 Task: Reply to email with the signature Gabriel Evans with the subject 'Request for a video' from softage.1@softage.net with the message 'Could you please provide a summary of the customer feedback received?' with CC to softage.10@softage.net with an attached document Branding_strategy.docx
Action: Mouse moved to (1009, 233)
Screenshot: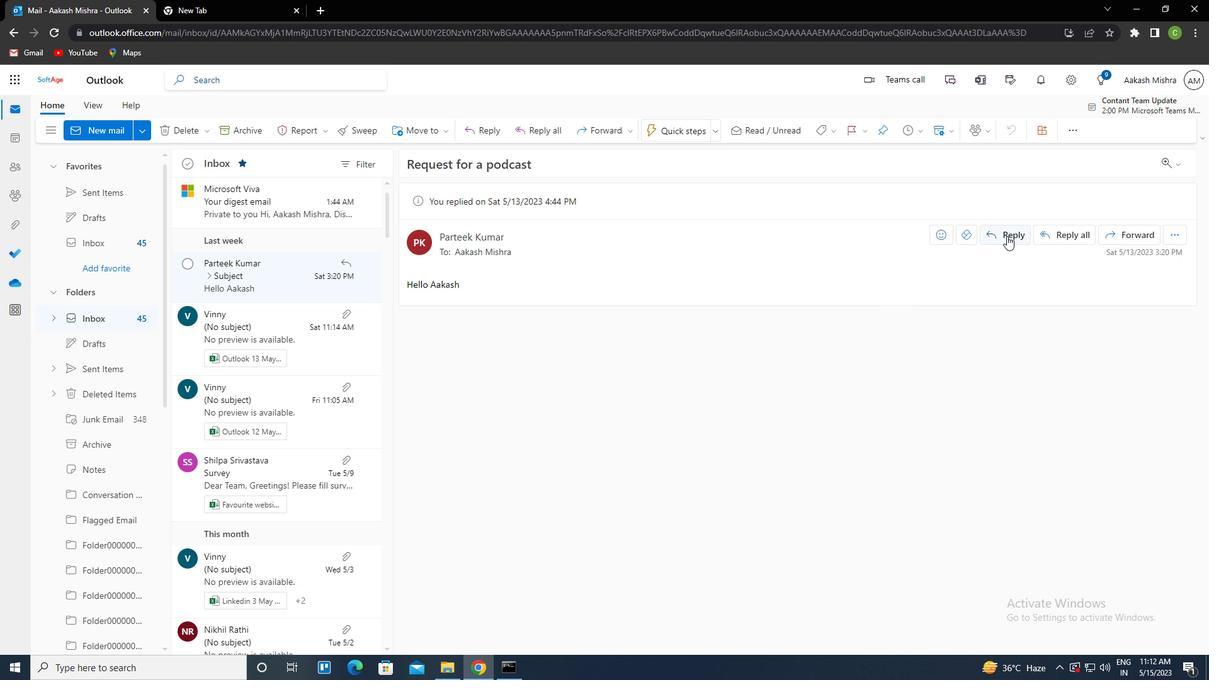 
Action: Mouse pressed left at (1009, 233)
Screenshot: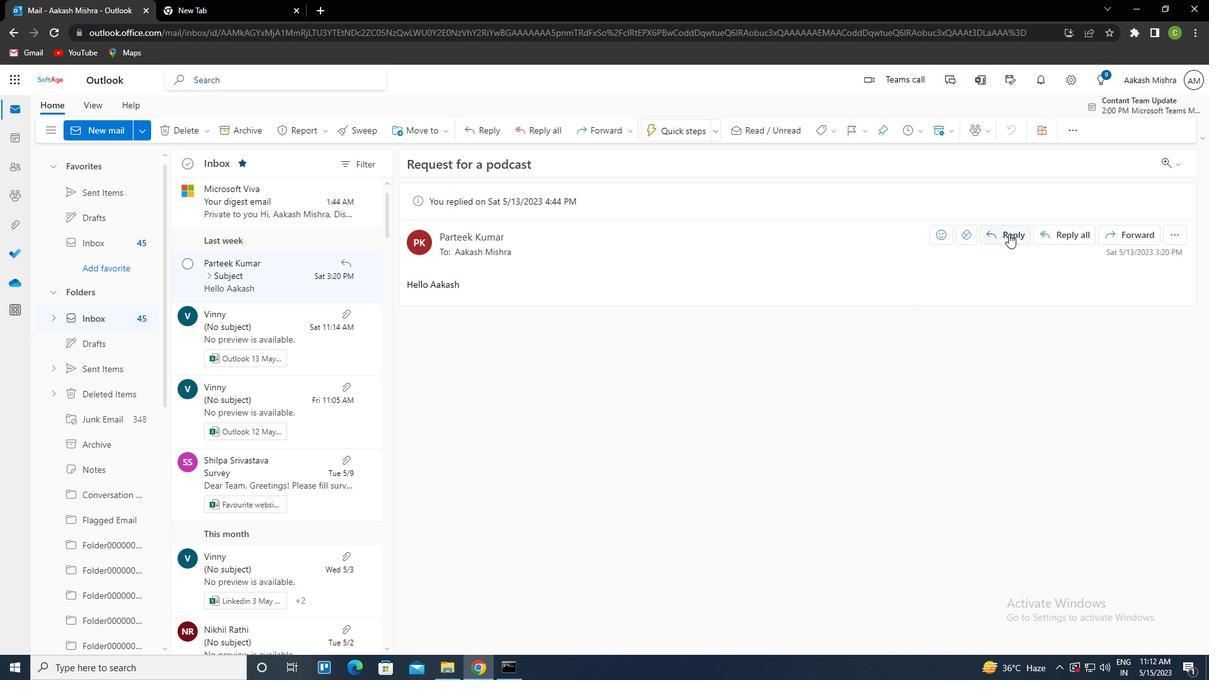 
Action: Mouse moved to (800, 129)
Screenshot: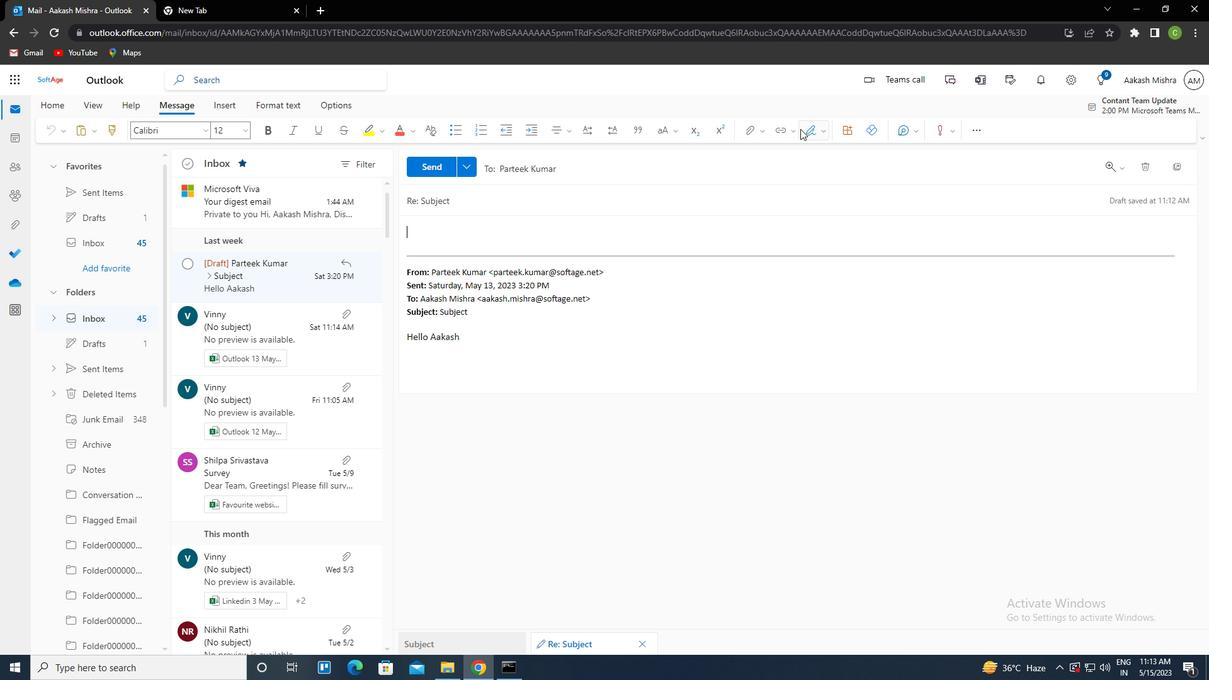 
Action: Mouse pressed left at (800, 129)
Screenshot: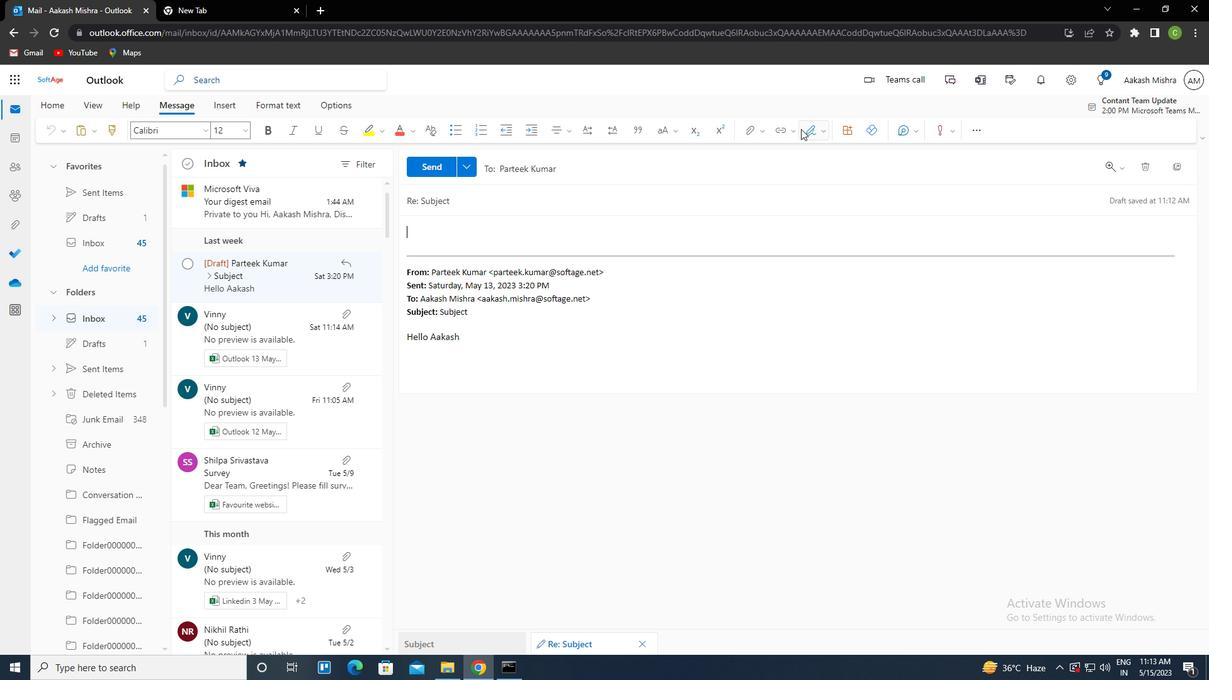
Action: Mouse moved to (778, 184)
Screenshot: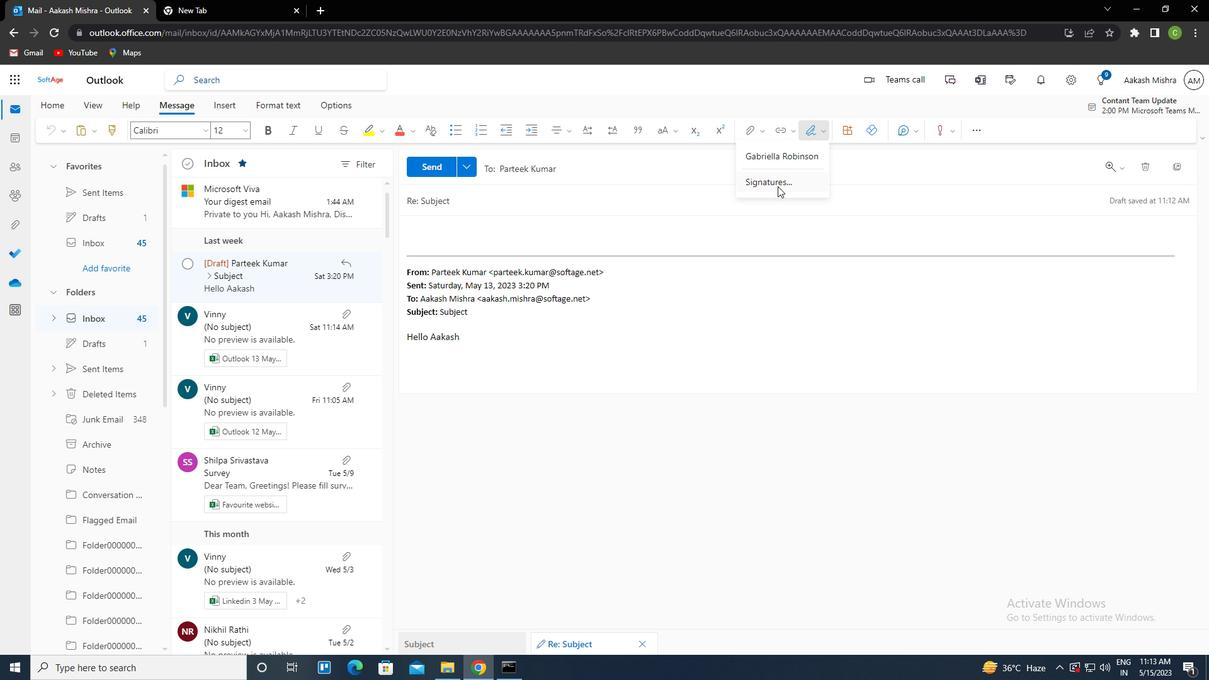 
Action: Mouse pressed left at (778, 184)
Screenshot: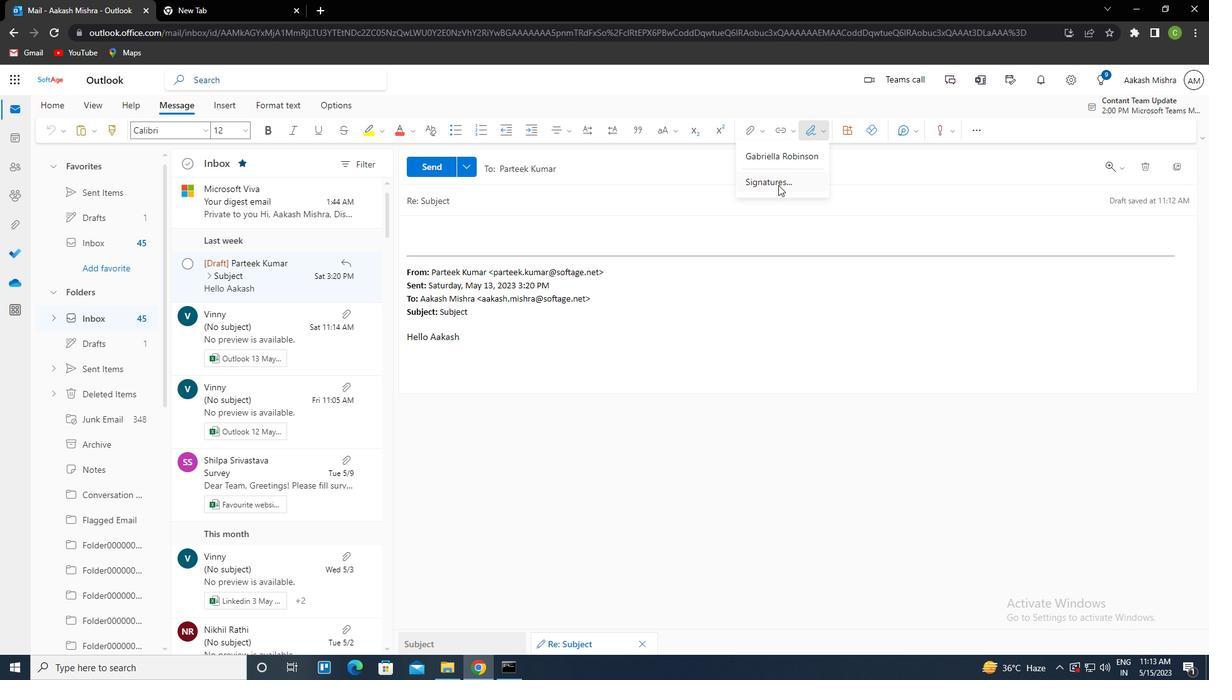 
Action: Mouse moved to (848, 232)
Screenshot: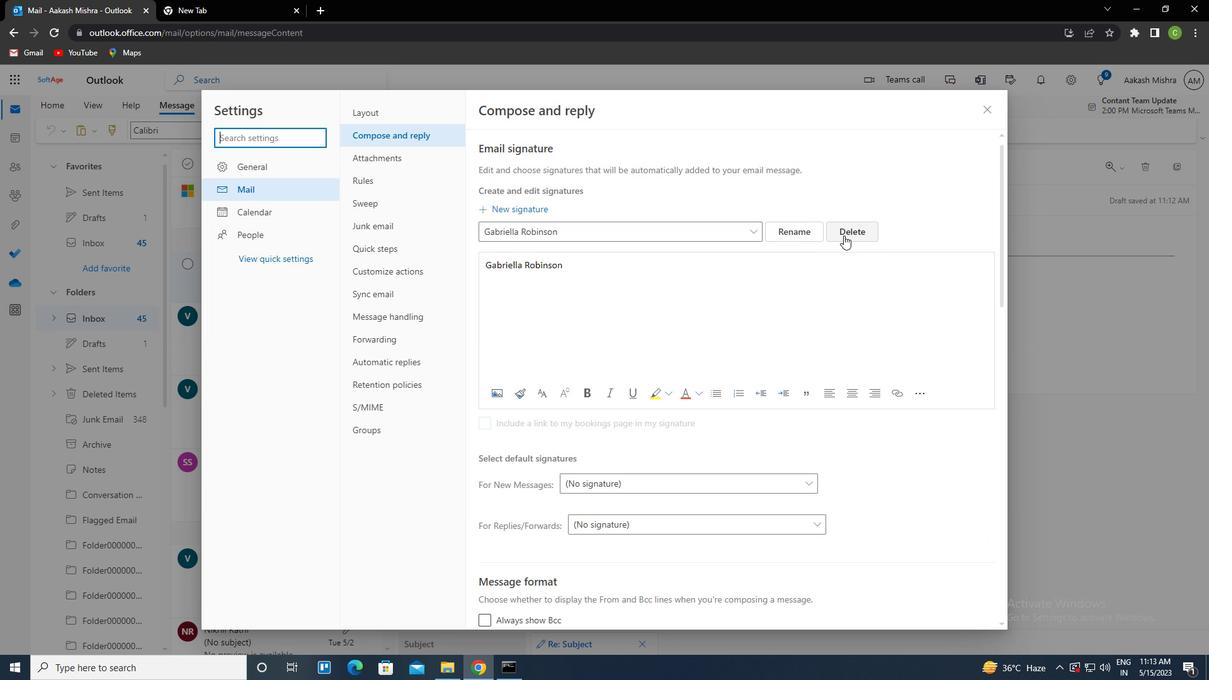
Action: Mouse pressed left at (848, 232)
Screenshot: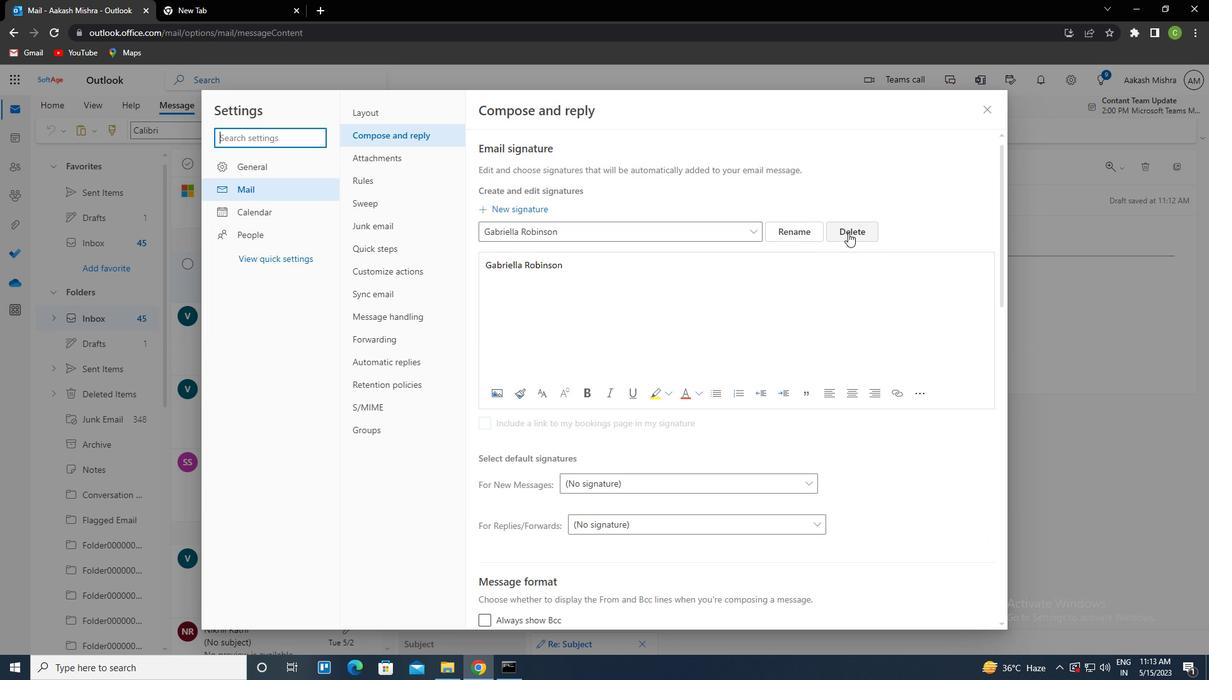 
Action: Mouse moved to (546, 236)
Screenshot: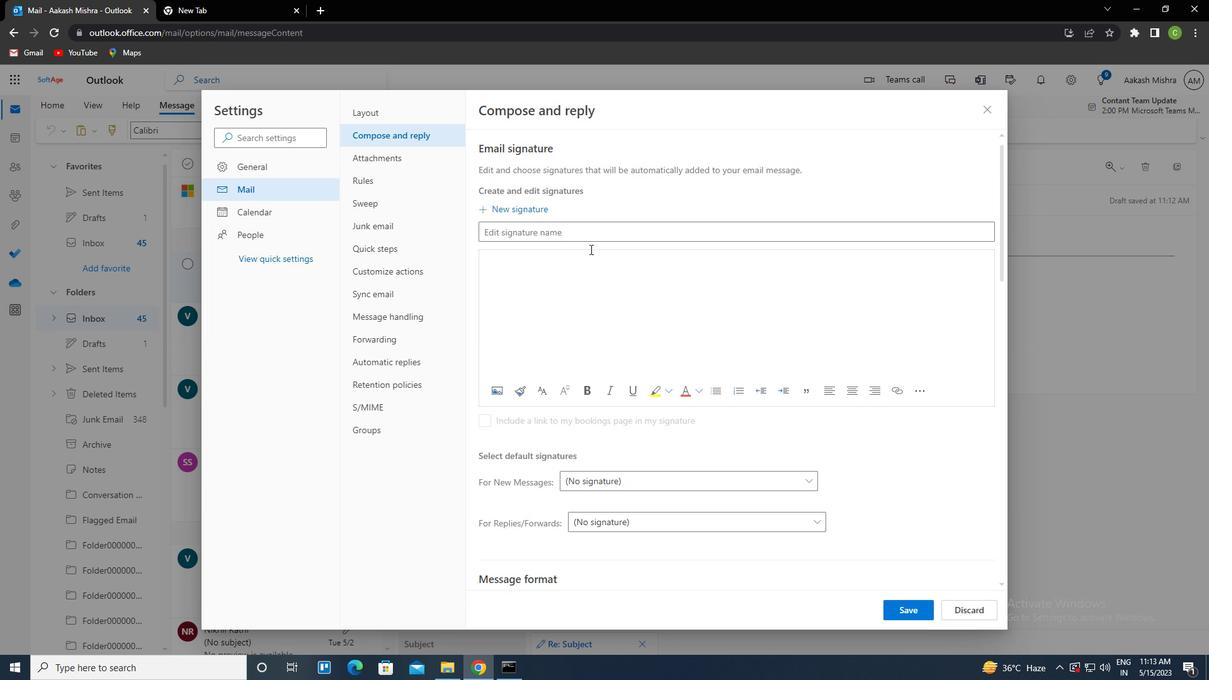 
Action: Mouse pressed left at (546, 236)
Screenshot: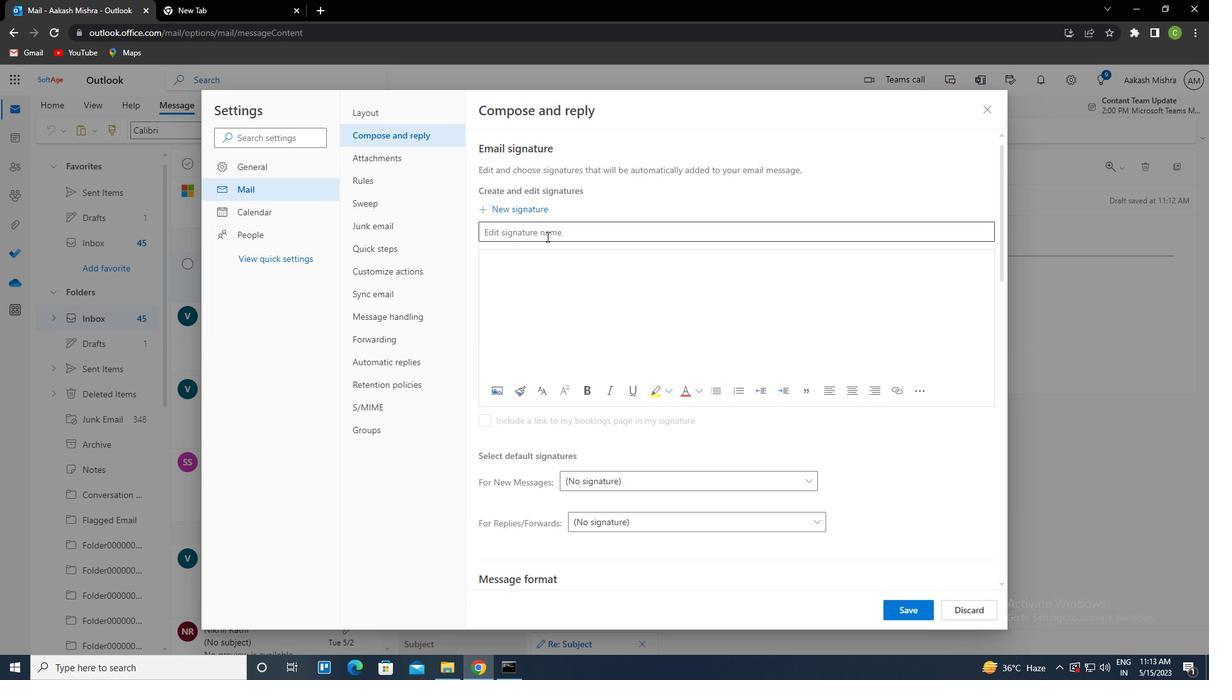 
Action: Key pressed <Key.caps_lock>g<Key.caps_lock>abriel<Key.space><Key.caps_lock>e<Key.caps_lock>vans<Key.tab><Key.caps_lock>g<Key.caps_lock>abriel<Key.space><Key.caps_lock>e<Key.caps_lock>vans
Screenshot: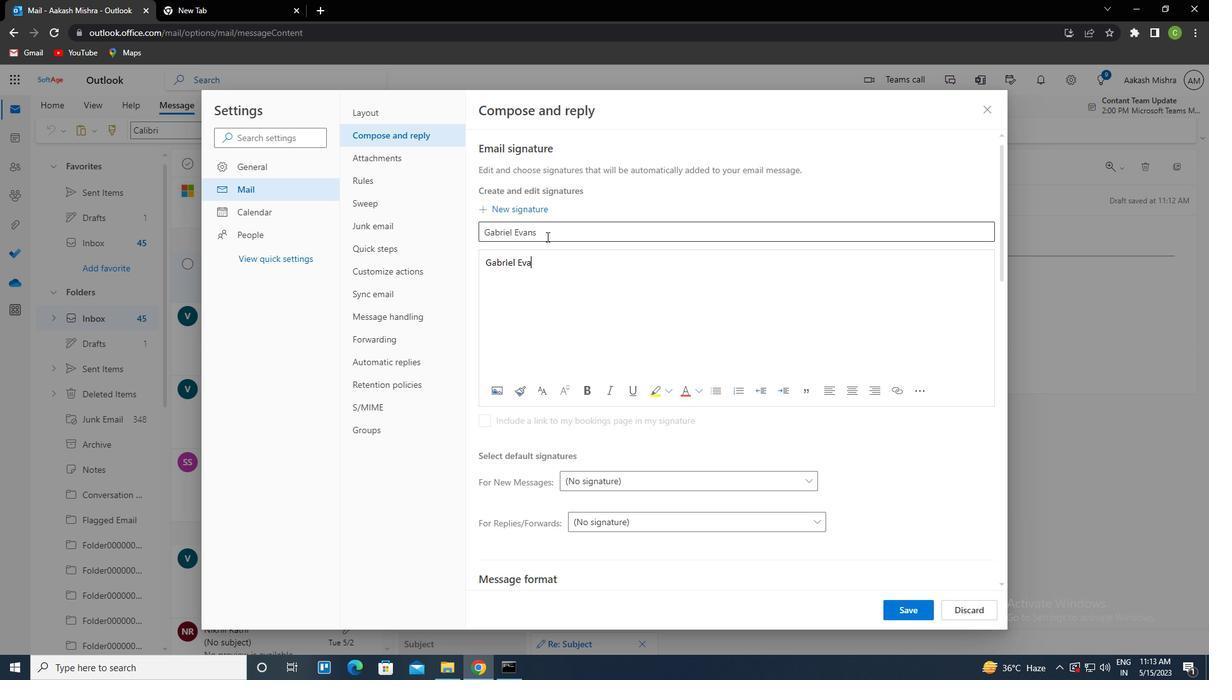
Action: Mouse moved to (899, 615)
Screenshot: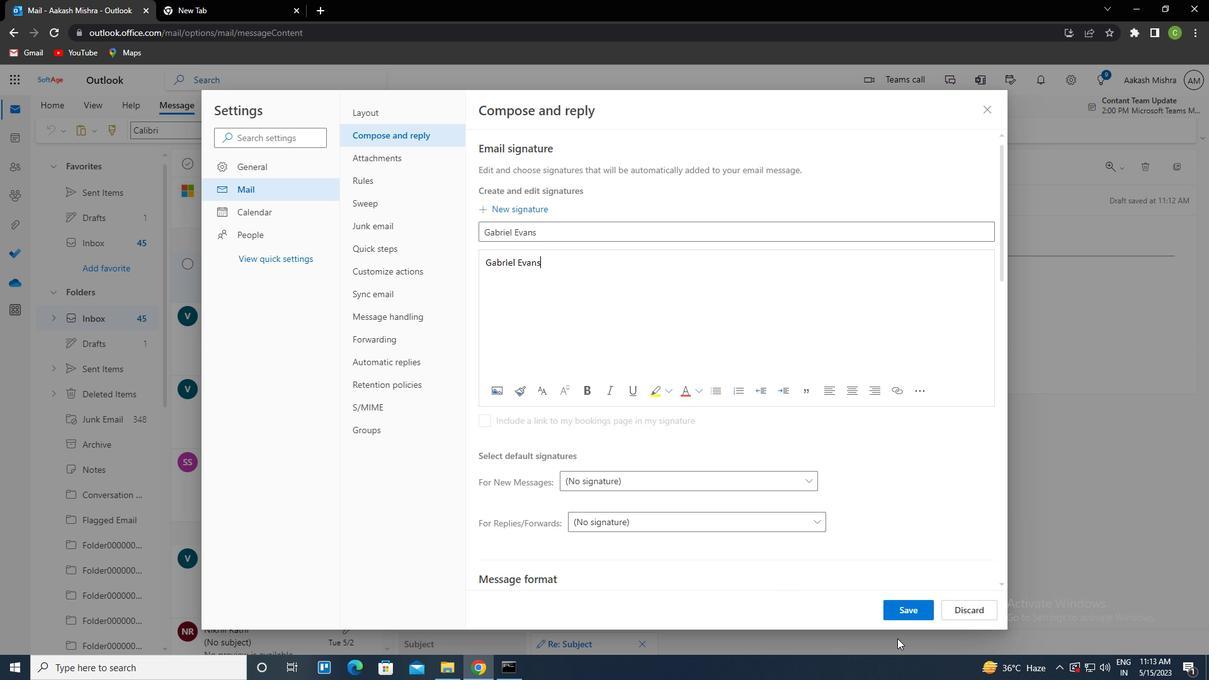 
Action: Mouse pressed left at (899, 615)
Screenshot: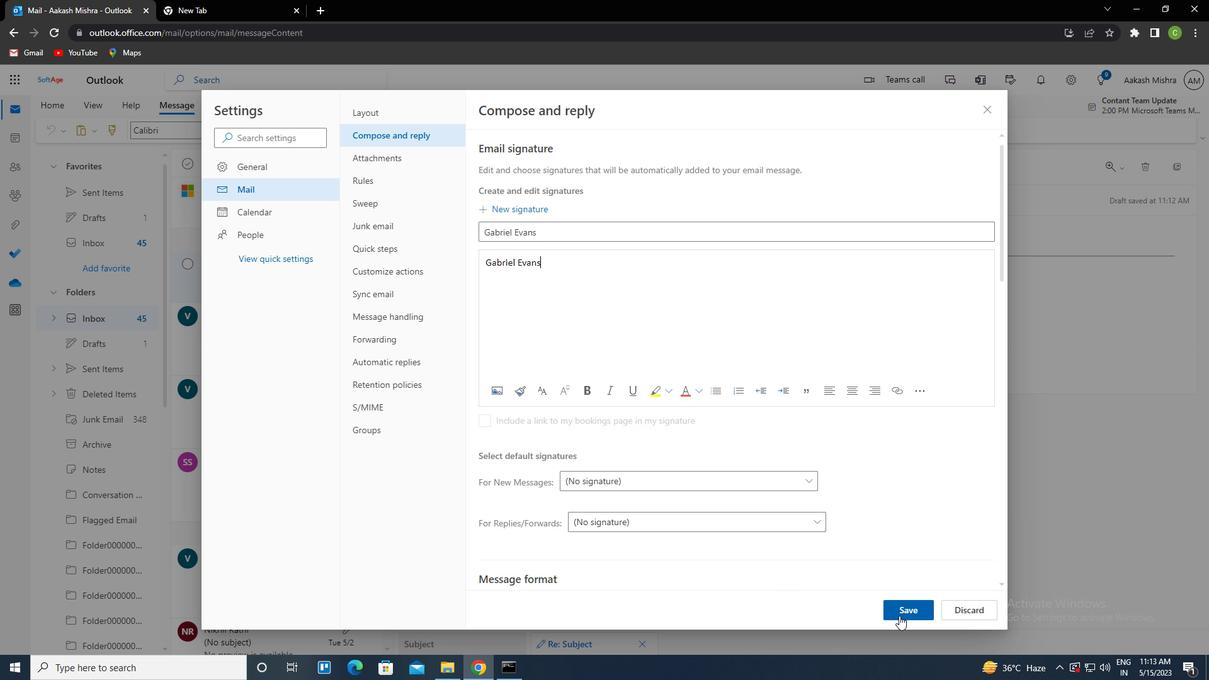 
Action: Mouse moved to (989, 107)
Screenshot: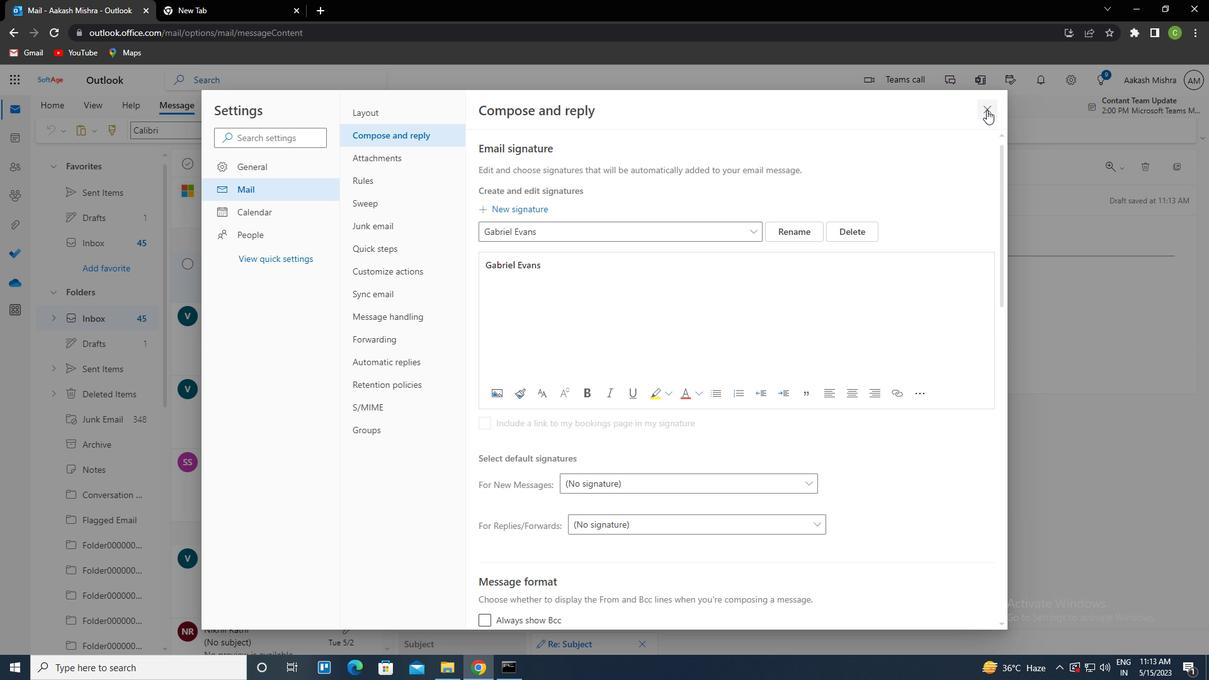 
Action: Mouse pressed left at (989, 107)
Screenshot: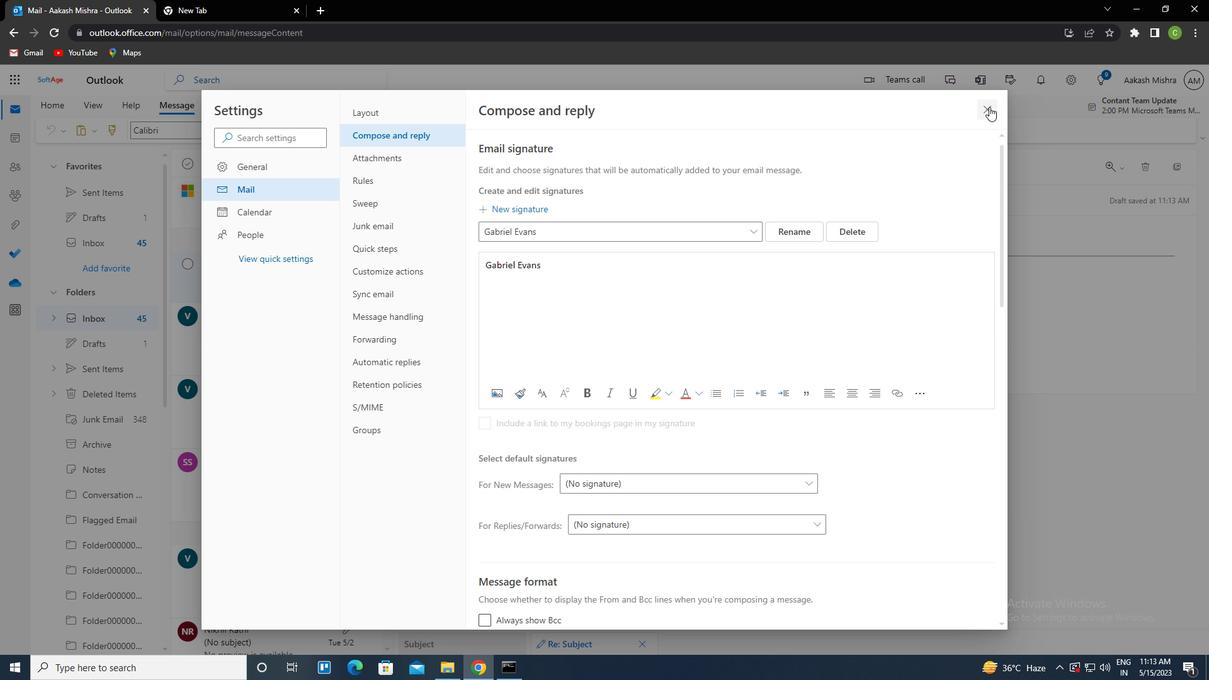 
Action: Mouse moved to (807, 129)
Screenshot: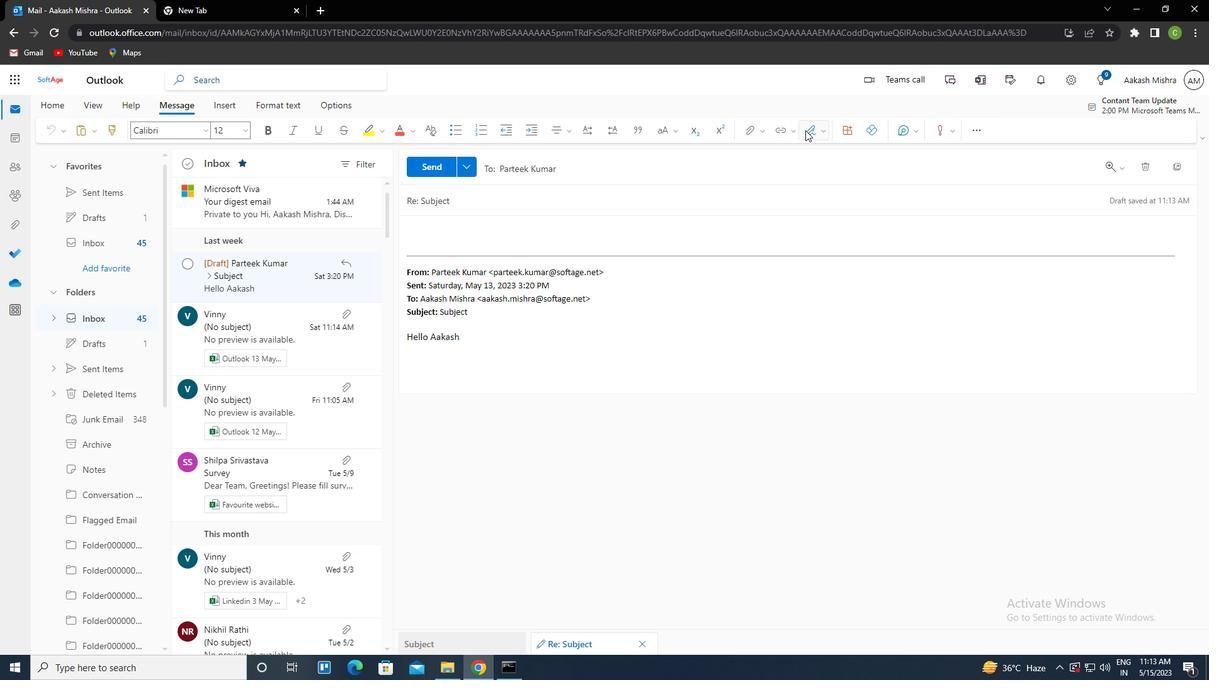 
Action: Mouse pressed left at (807, 129)
Screenshot: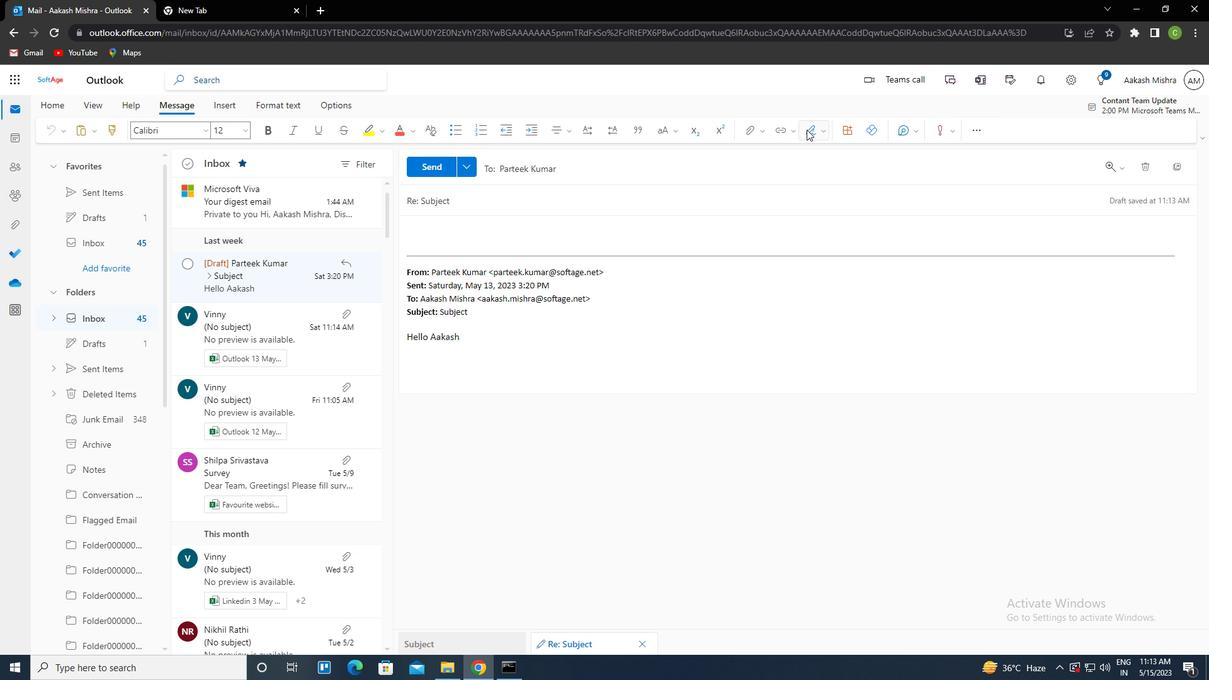 
Action: Mouse moved to (802, 149)
Screenshot: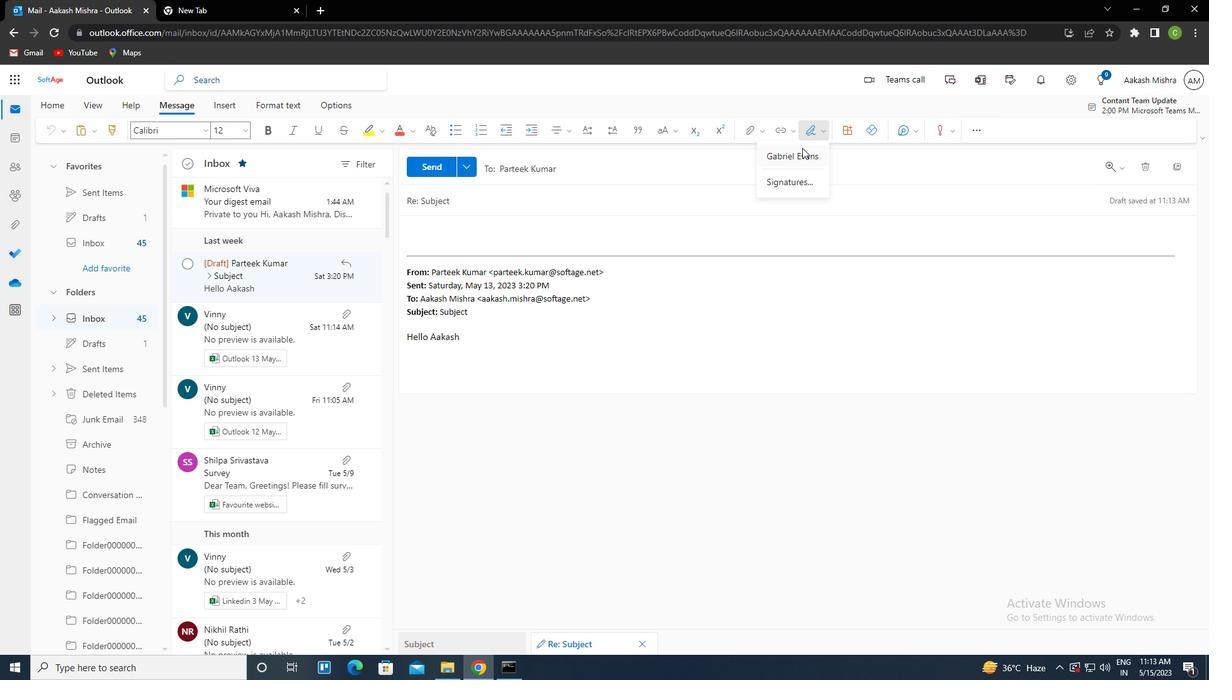
Action: Mouse pressed left at (802, 149)
Screenshot: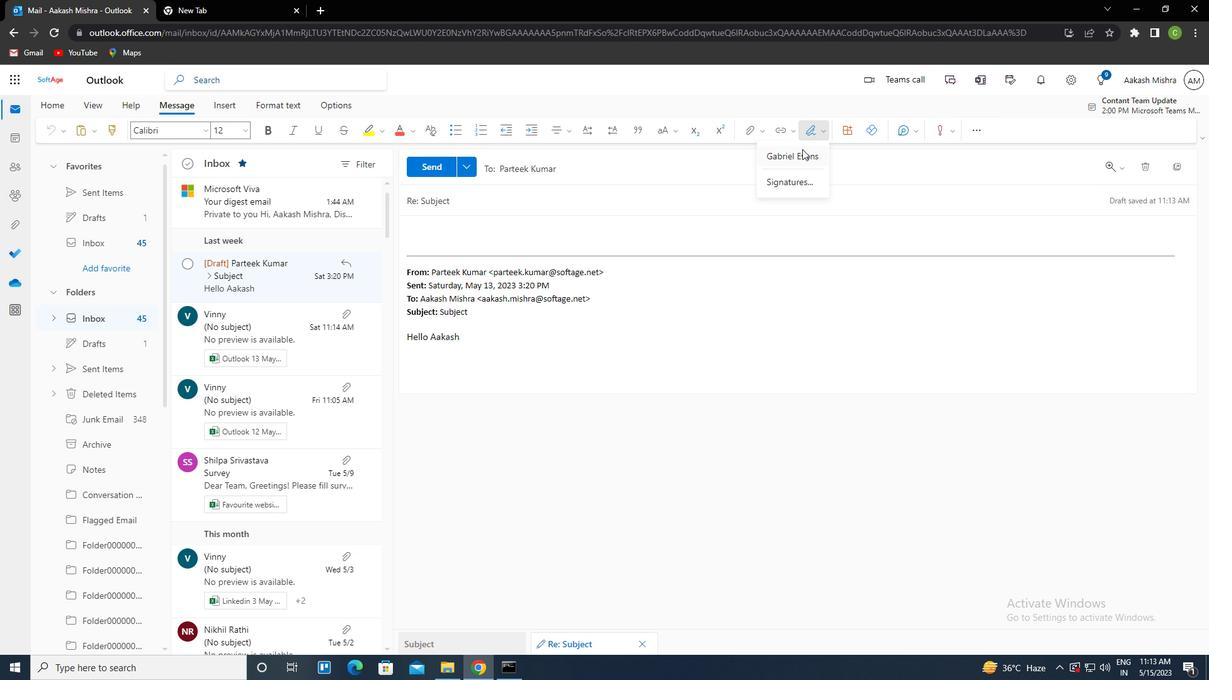
Action: Mouse moved to (504, 204)
Screenshot: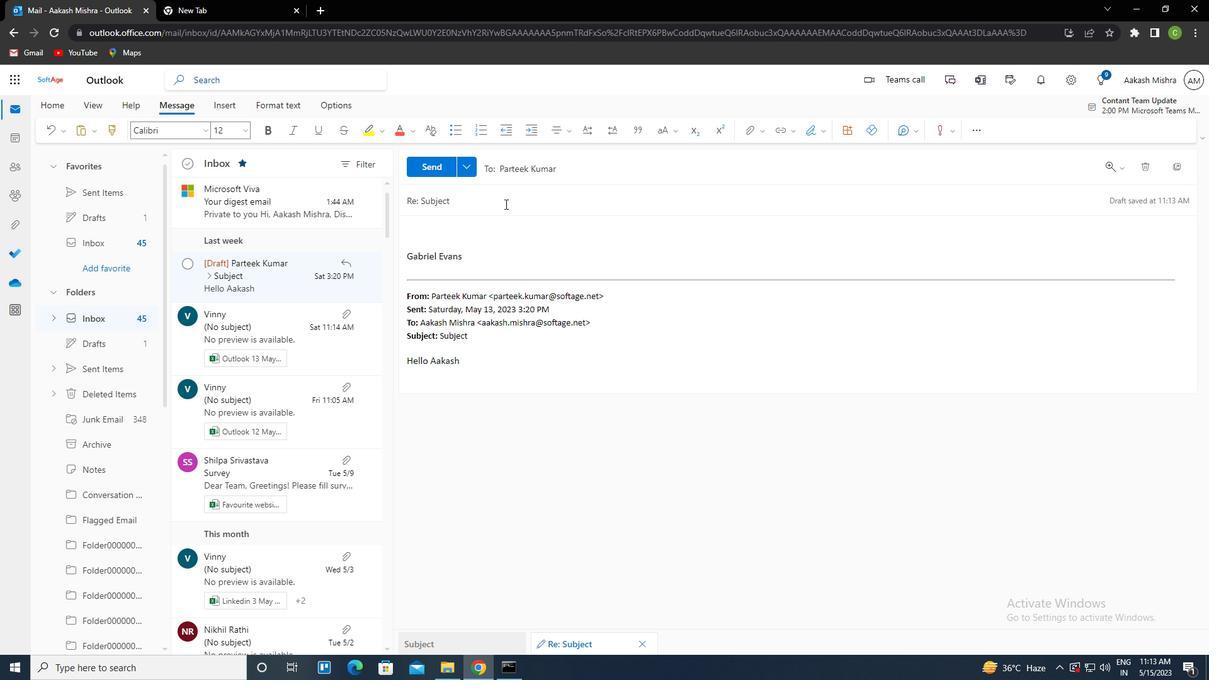 
Action: Mouse pressed left at (504, 204)
Screenshot: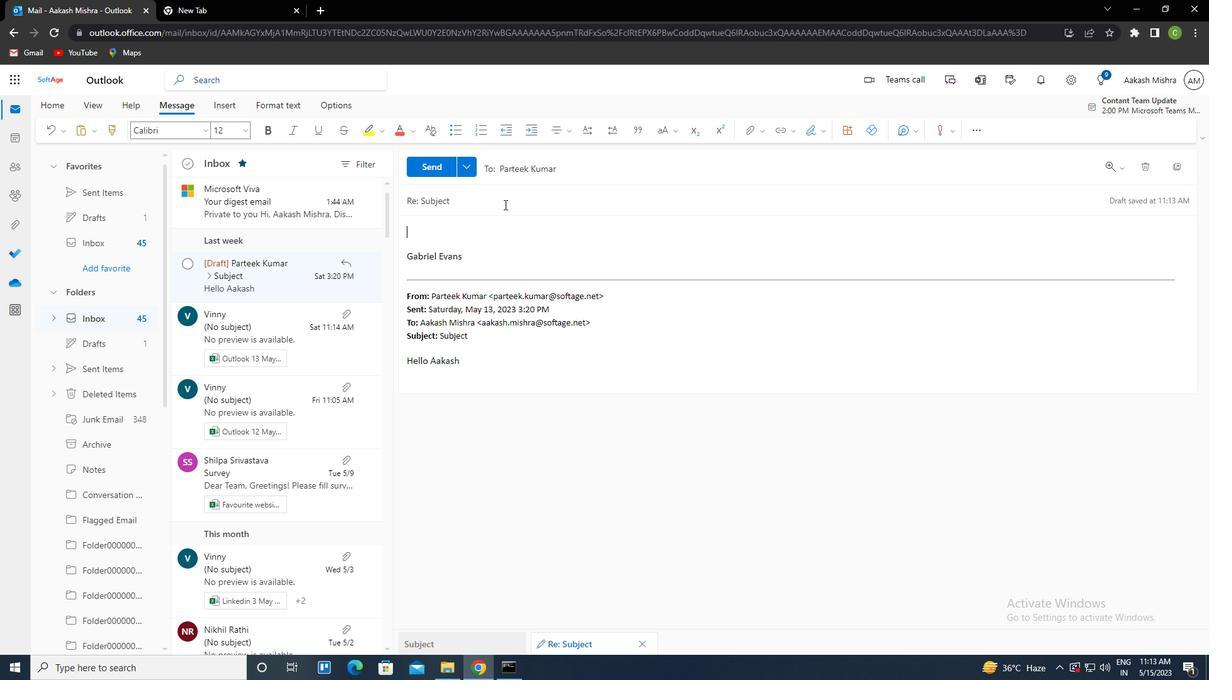 
Action: Key pressed <Key.shift><Key.left><Key.delete><Key.caps_lock>ctrl+R<Key.caps_lock>EQUEST<Key.space>O<Key.backspace>FOR<Key.space>A<Key.space>VIDEO<Key.tab><Key.caps_lock>C<Key.caps_lock>OULD<Key.space>YOU<Key.space>PLEASE<Key.space>PROVIDE<Key.space>A<Key.space>SUMMARY<Key.space>OF<Key.space>TH<Key.space><Key.backspace>E<Key.space>CUSTOMER<Key.space>FEEDBACJ<Key.backspace>K<Key.space>RECEIVED
Screenshot: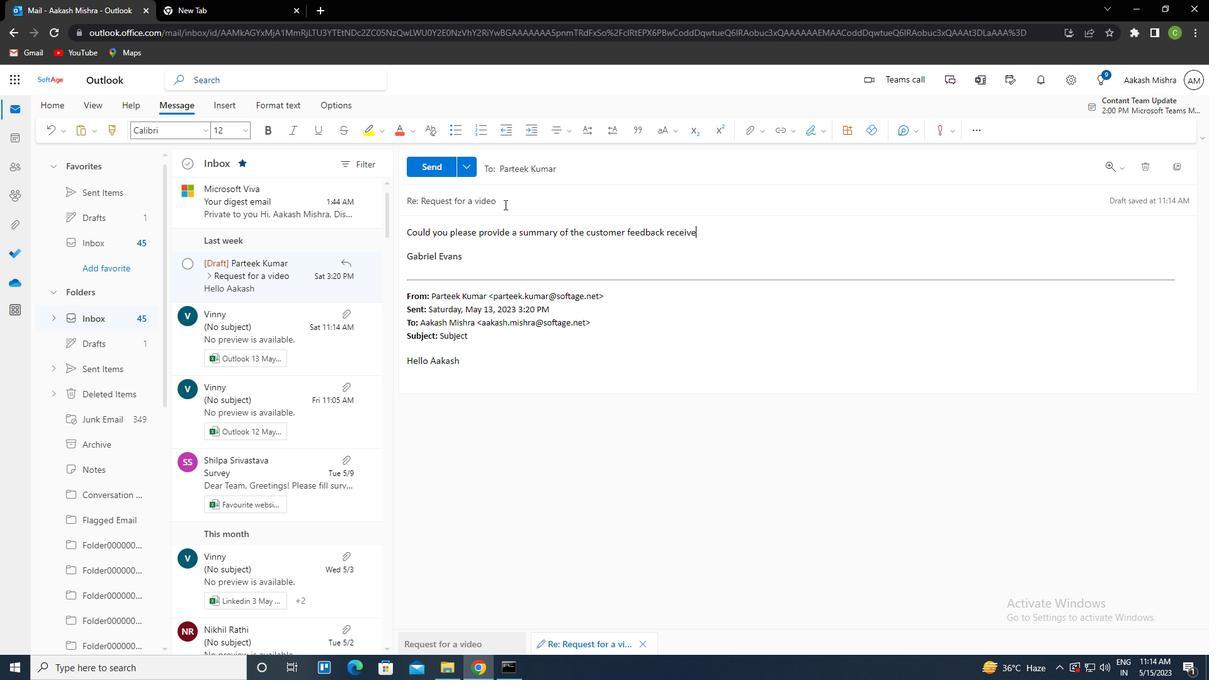 
Action: Mouse moved to (564, 173)
Screenshot: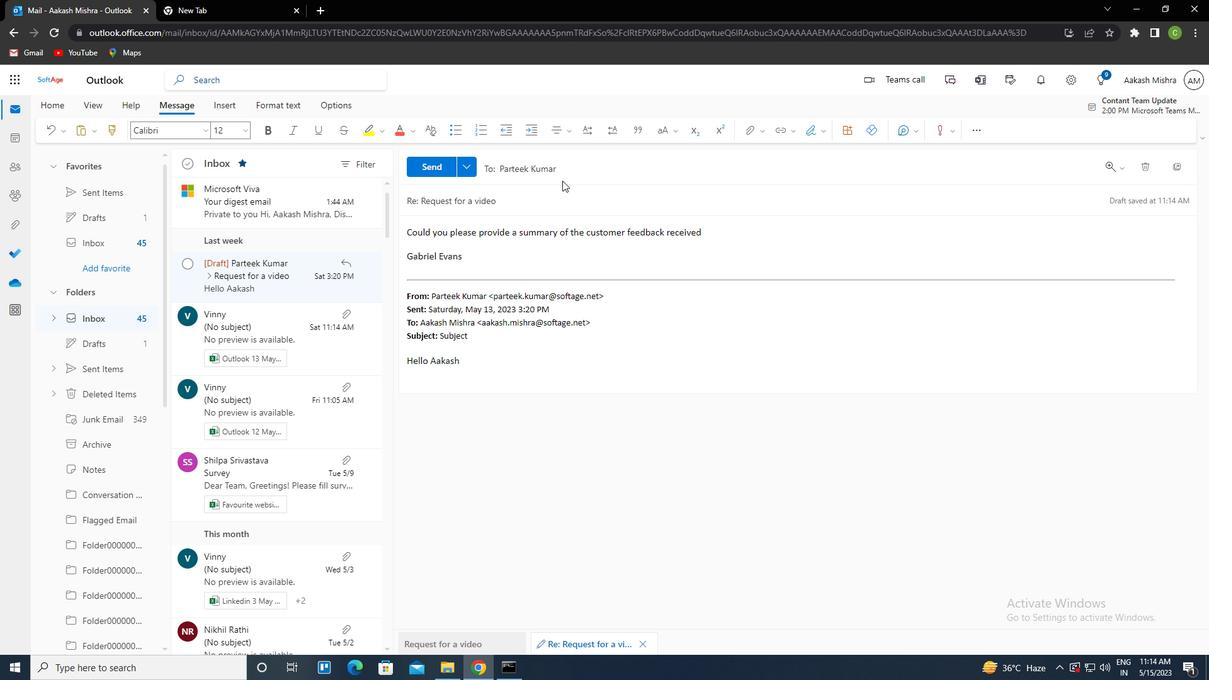 
Action: Mouse pressed left at (564, 173)
Screenshot: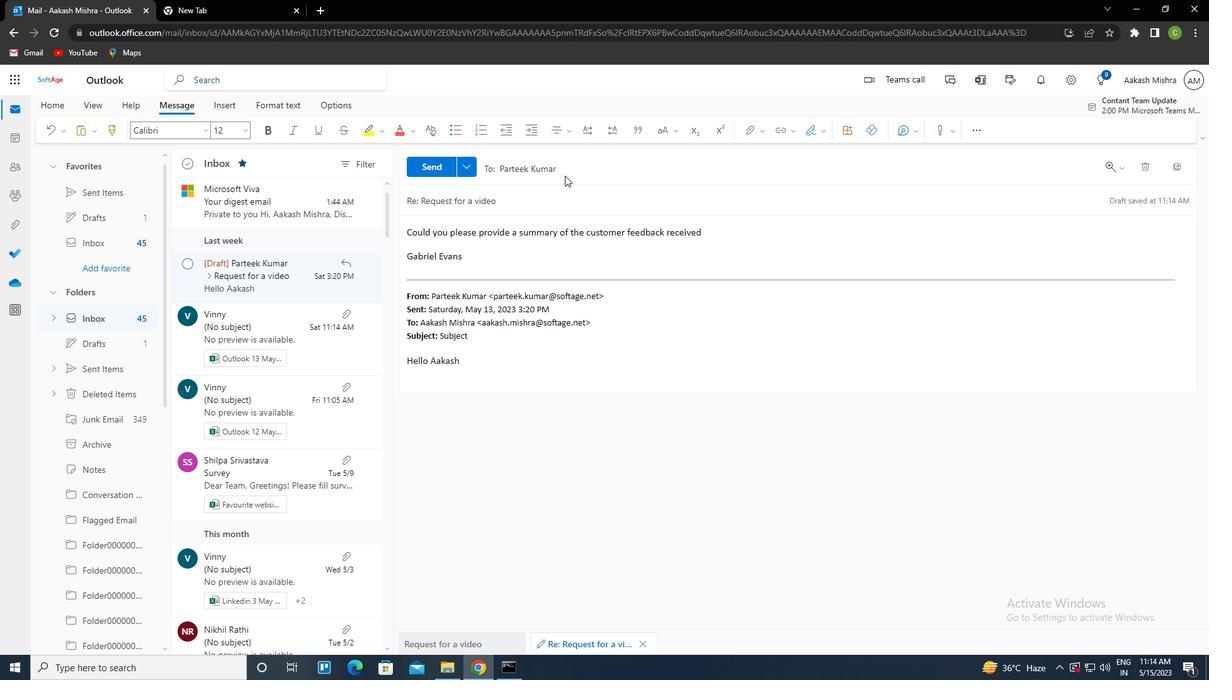 
Action: Mouse moved to (496, 226)
Screenshot: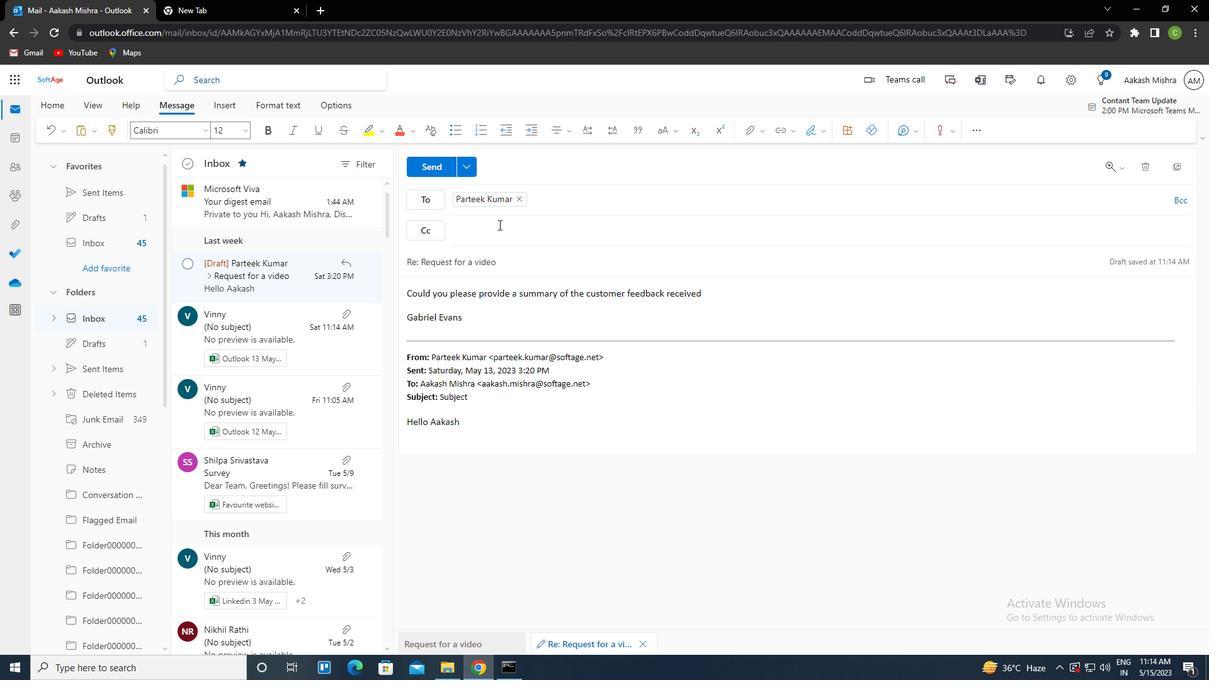 
Action: Mouse pressed left at (496, 226)
Screenshot: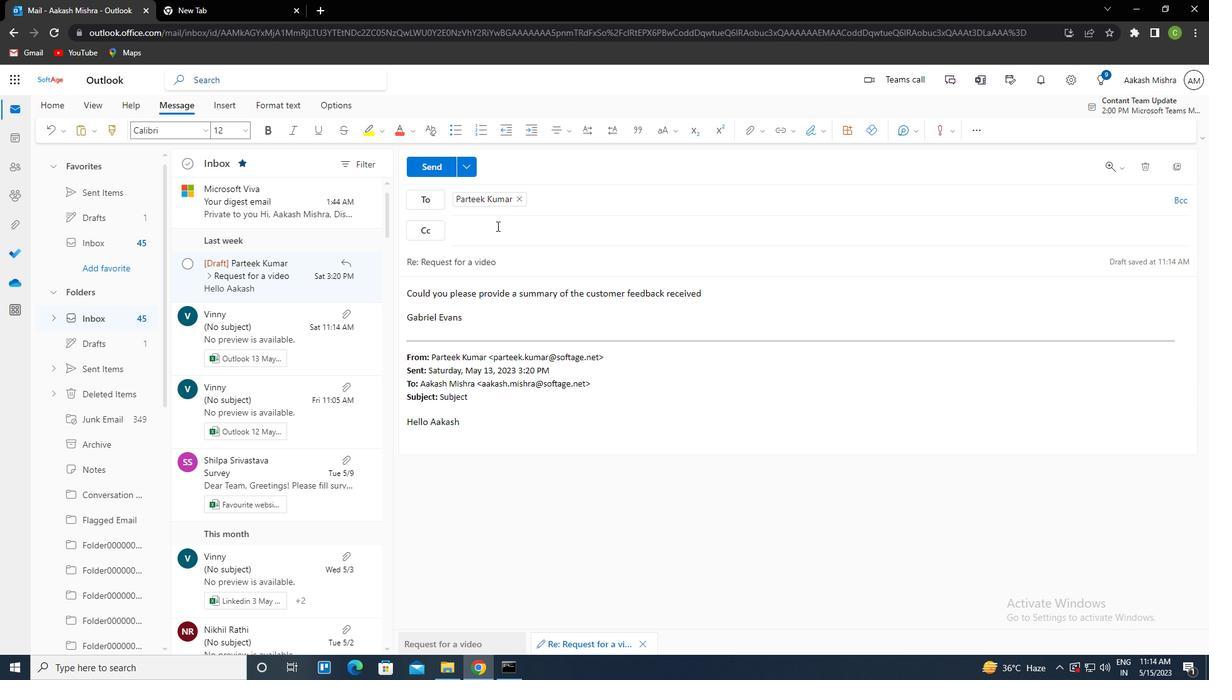 
Action: Mouse moved to (496, 226)
Screenshot: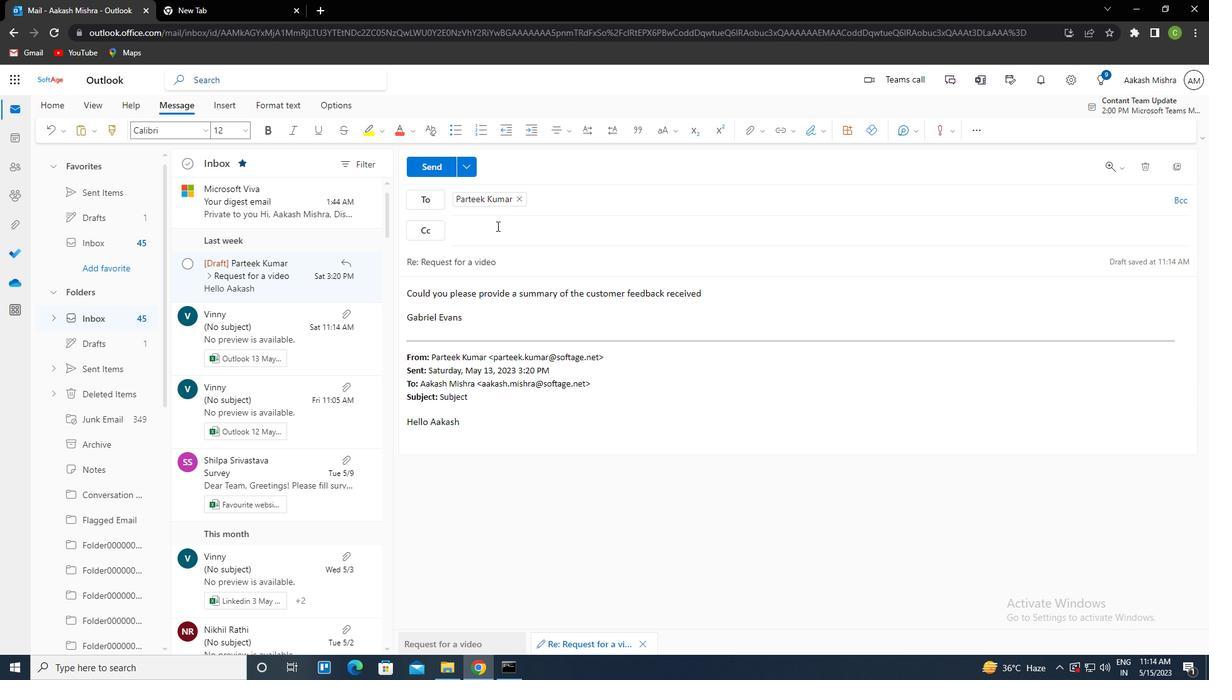 
Action: Key pressed <Key.caps_lock><Key.caps_lock>SOFTAGE.10<Key.shift>@SOFTAGE<Key.enter>
Screenshot: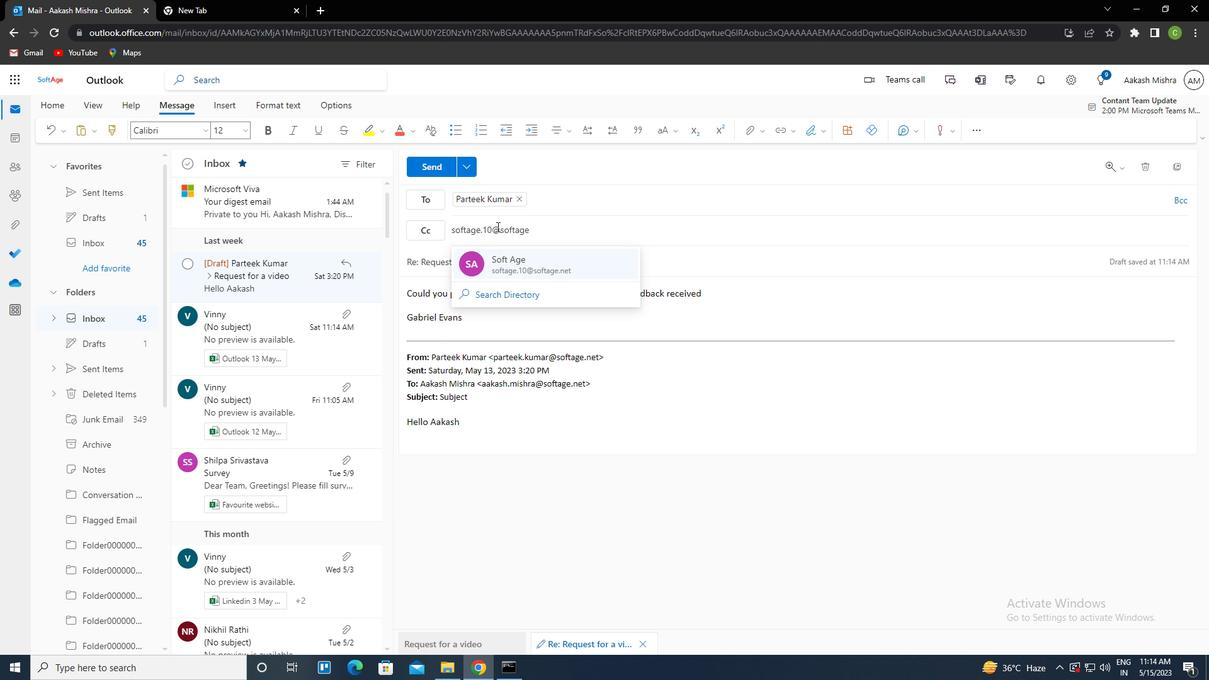 
Action: Mouse moved to (759, 134)
Screenshot: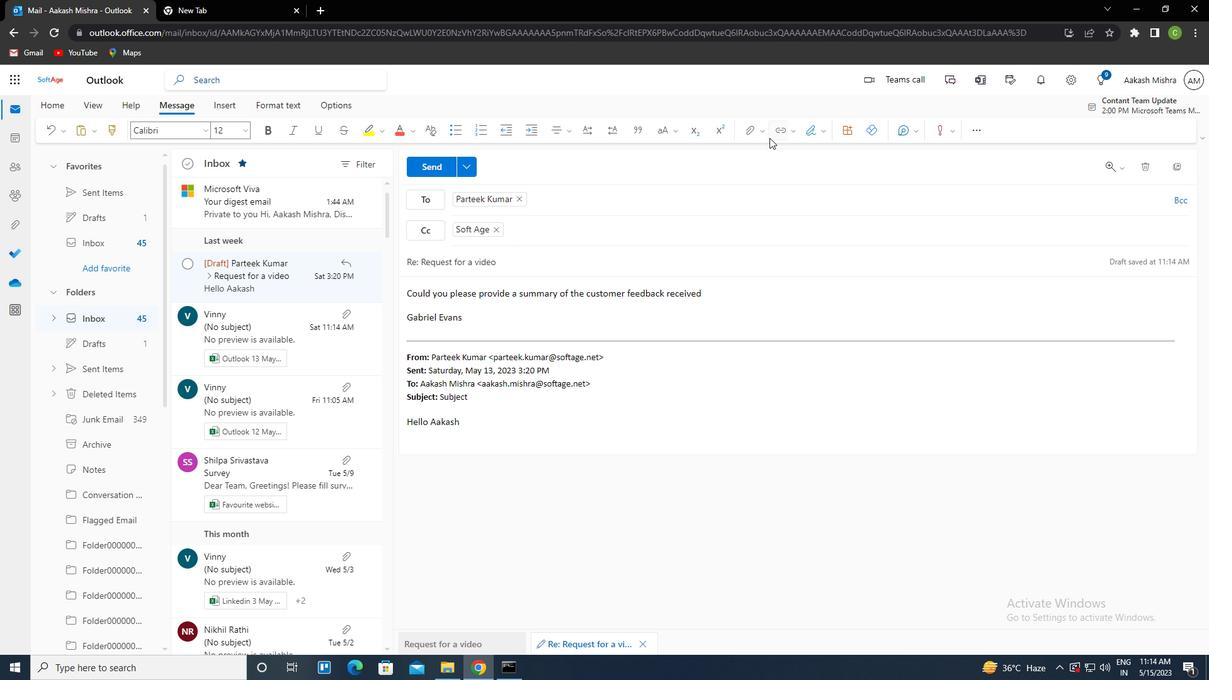 
Action: Mouse pressed left at (759, 134)
Screenshot: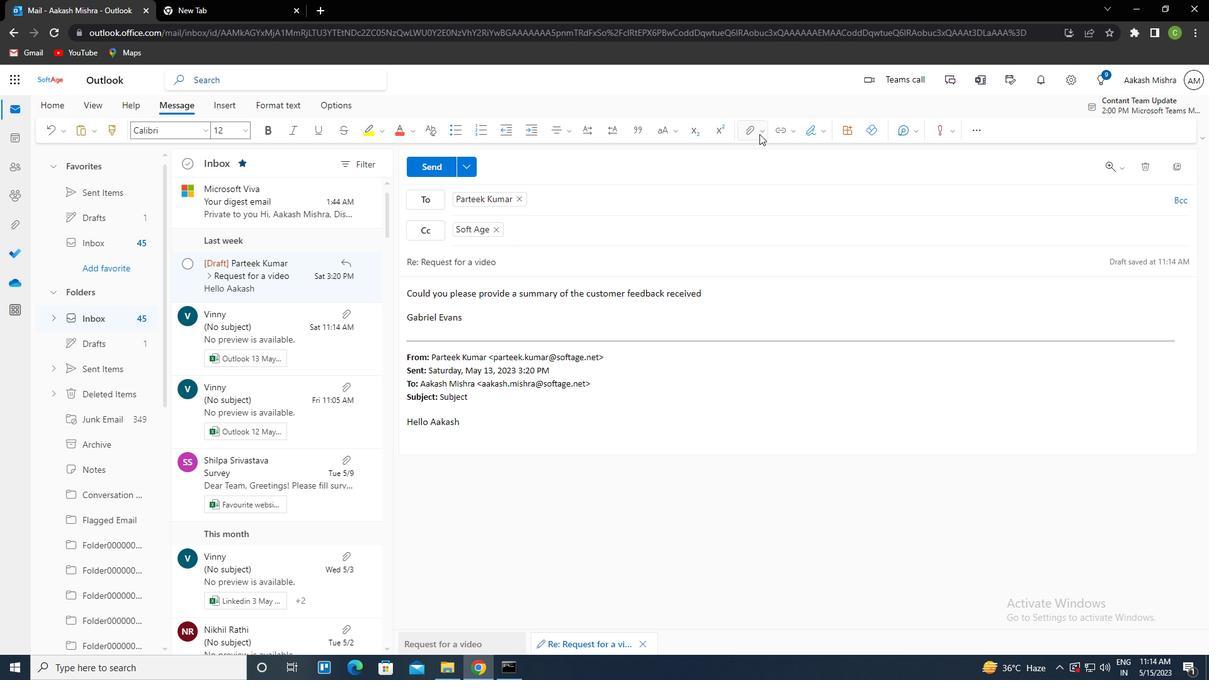
Action: Mouse moved to (720, 161)
Screenshot: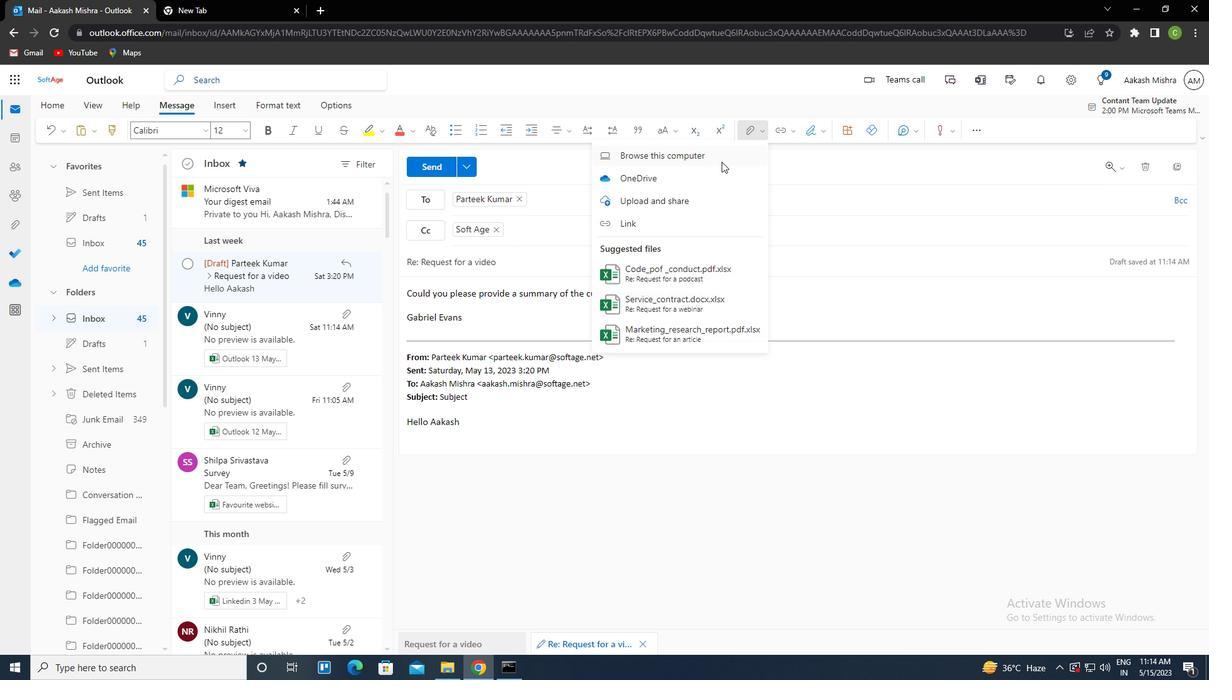 
Action: Mouse pressed left at (720, 161)
Screenshot: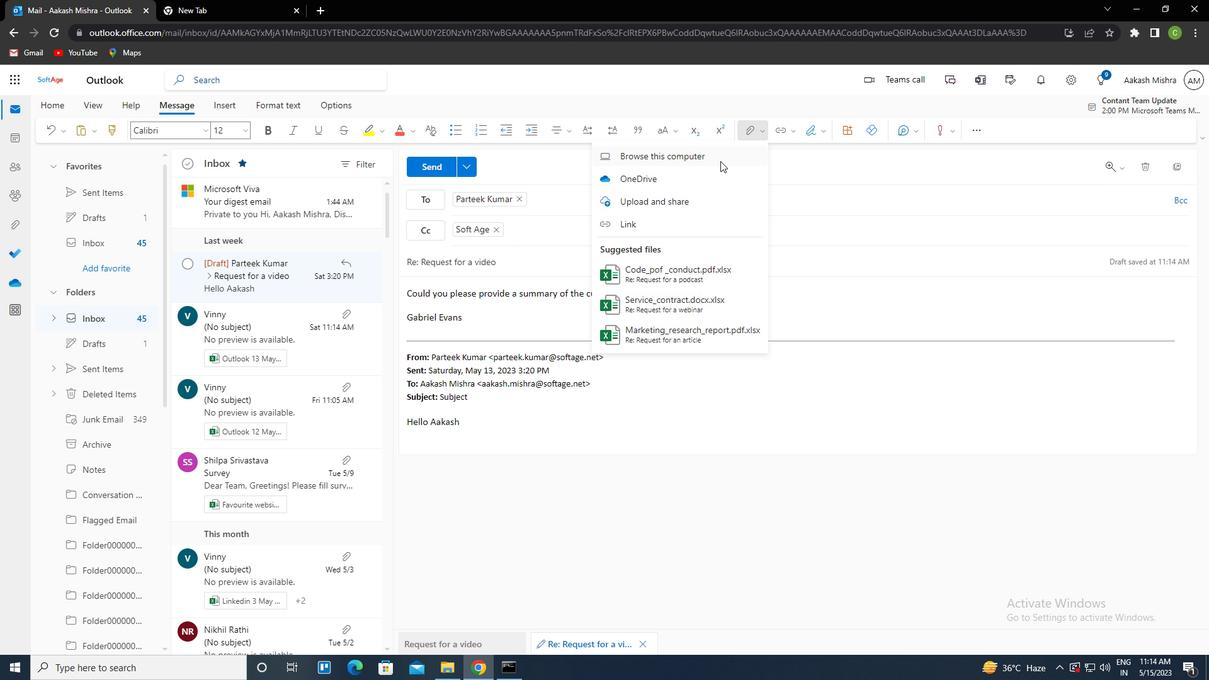 
Action: Mouse moved to (284, 176)
Screenshot: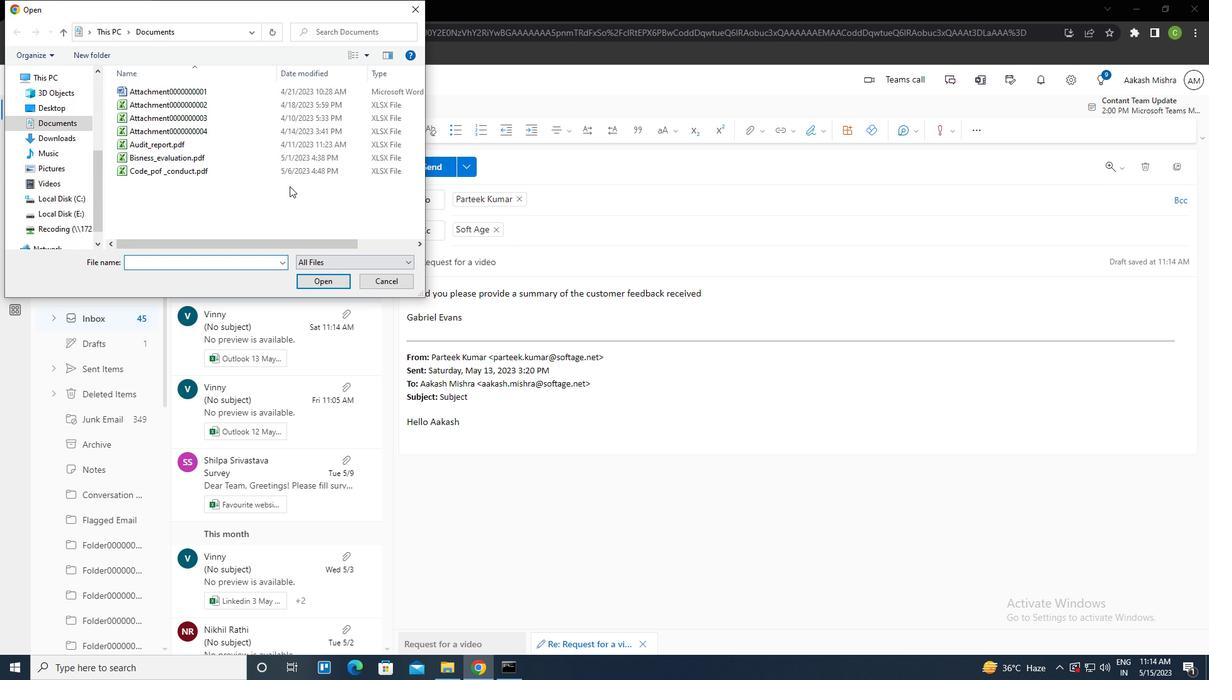 
Action: Mouse pressed left at (284, 176)
Screenshot: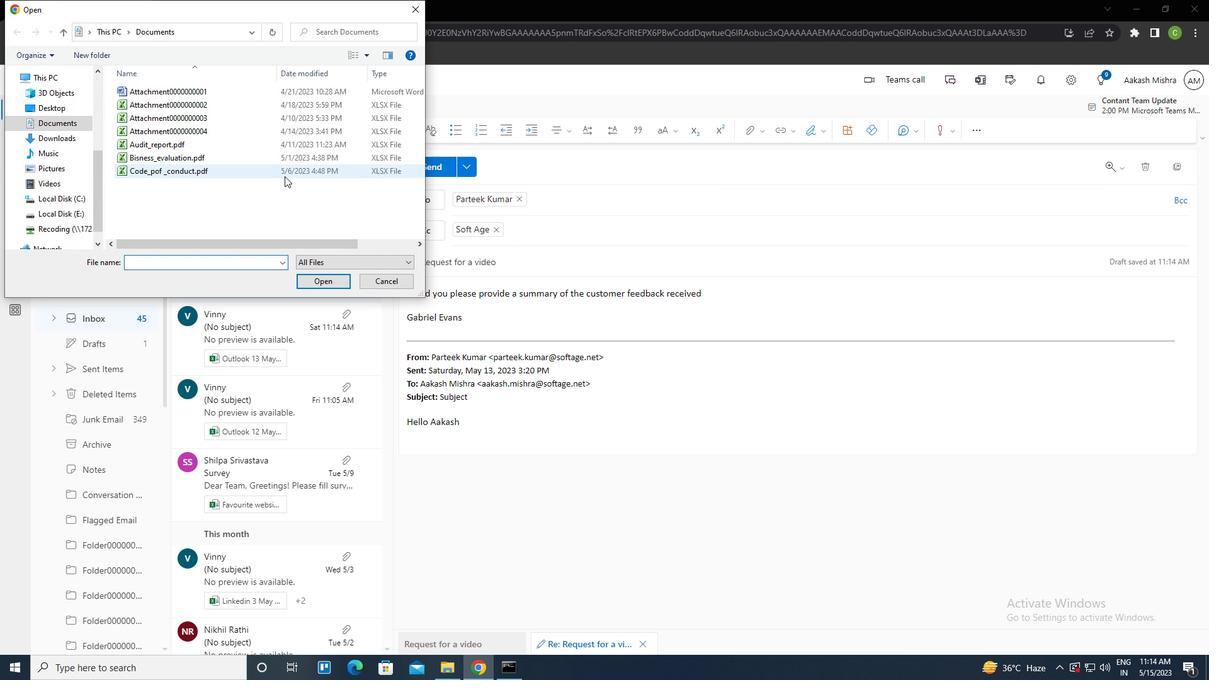 
Action: Key pressed <Key.f2><Key.caps_lock>B<Key.caps_lock>RANDING<Key.shift_r><Key.shift_r><Key.shift_r><Key.shift_r><Key.shift_r><Key.shift_r><Key.shift_r><Key.shift_r><Key.shift_r><Key.shift_r><Key.shift_r><Key.shift_r><Key.shift_r><Key.shift_r><Key.shift_r><Key.shift_r><Key.shift_r><Key.shift_r><Key.shift_r><Key.shift_r><Key.shift_r><Key.shift_r>+<Key.backspace><Key.shift_r>_STRATEGY.DOCX<Key.enter><Key.enter><Key.enter>
Screenshot: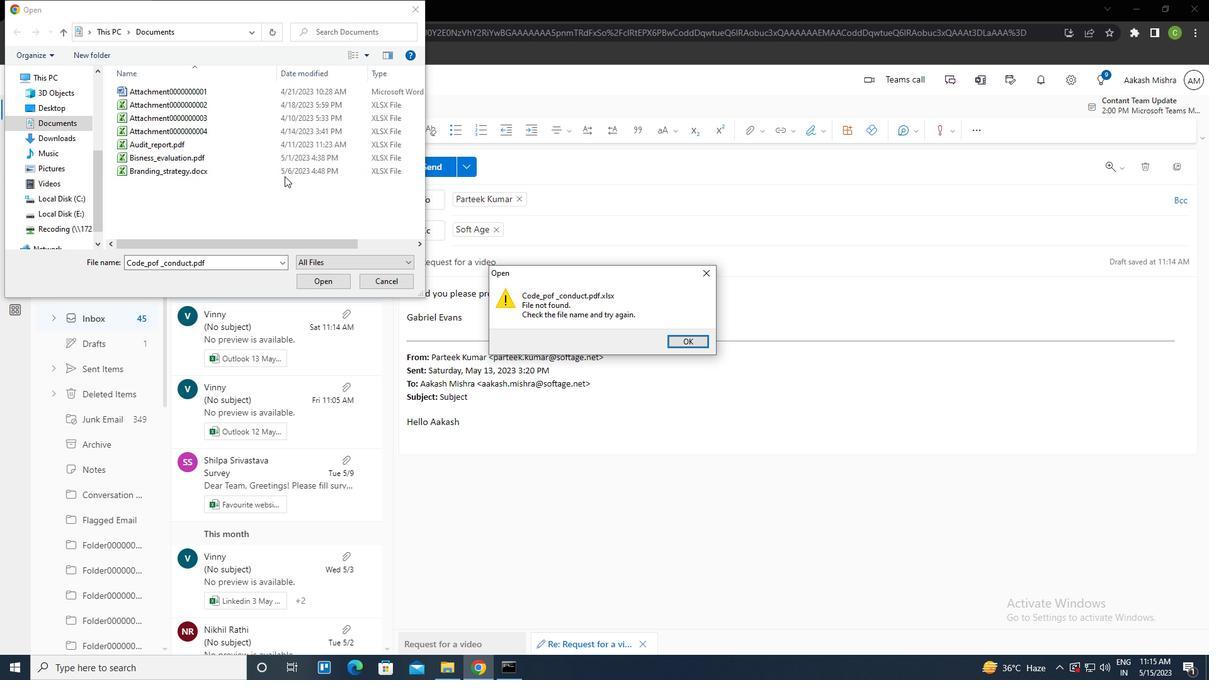 
Action: Mouse pressed left at (284, 176)
Screenshot: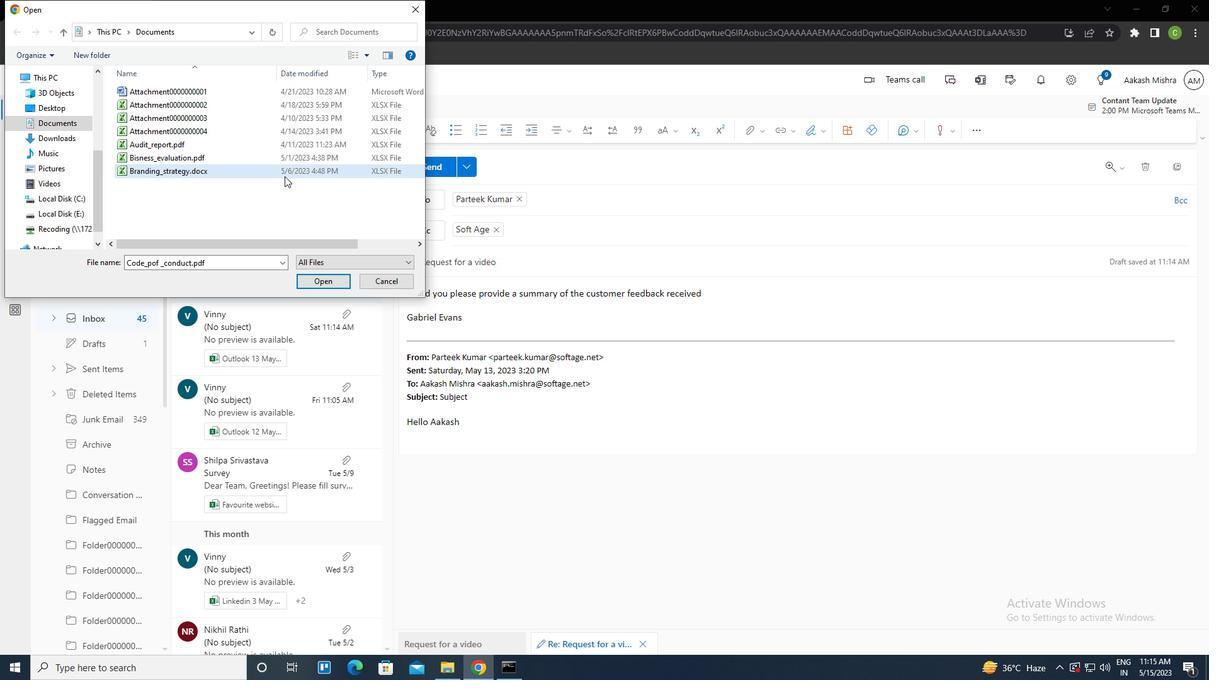 
Action: Mouse pressed left at (284, 176)
Screenshot: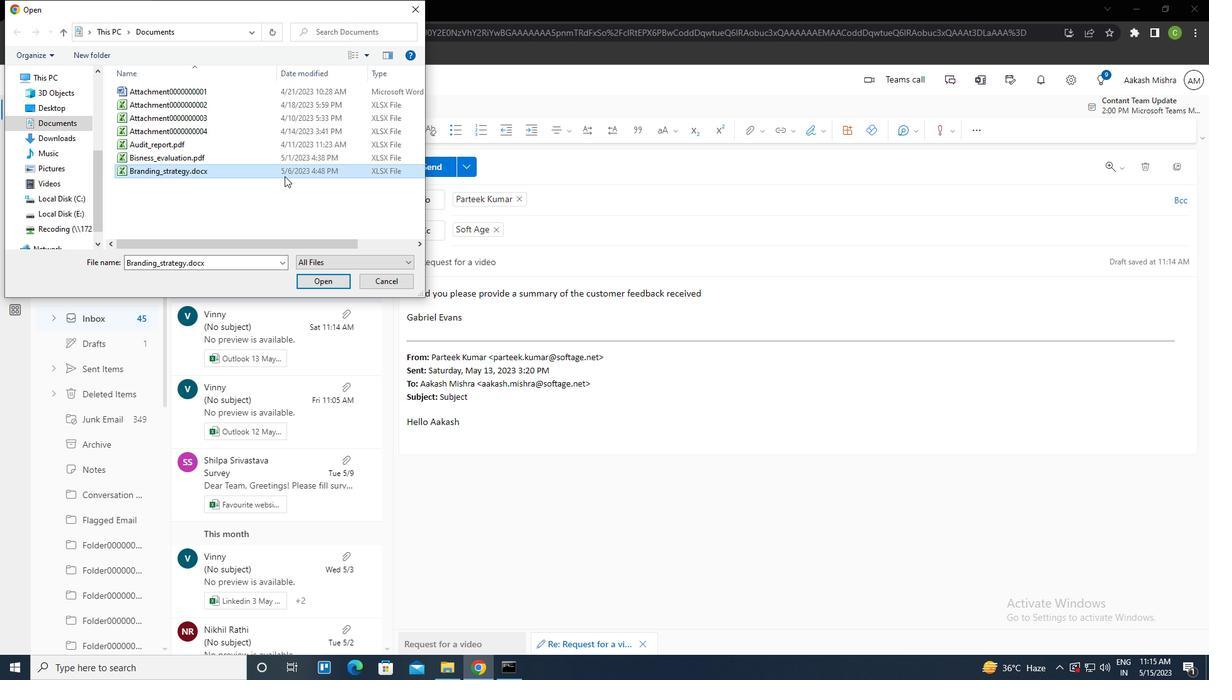 
Action: Mouse moved to (440, 169)
Screenshot: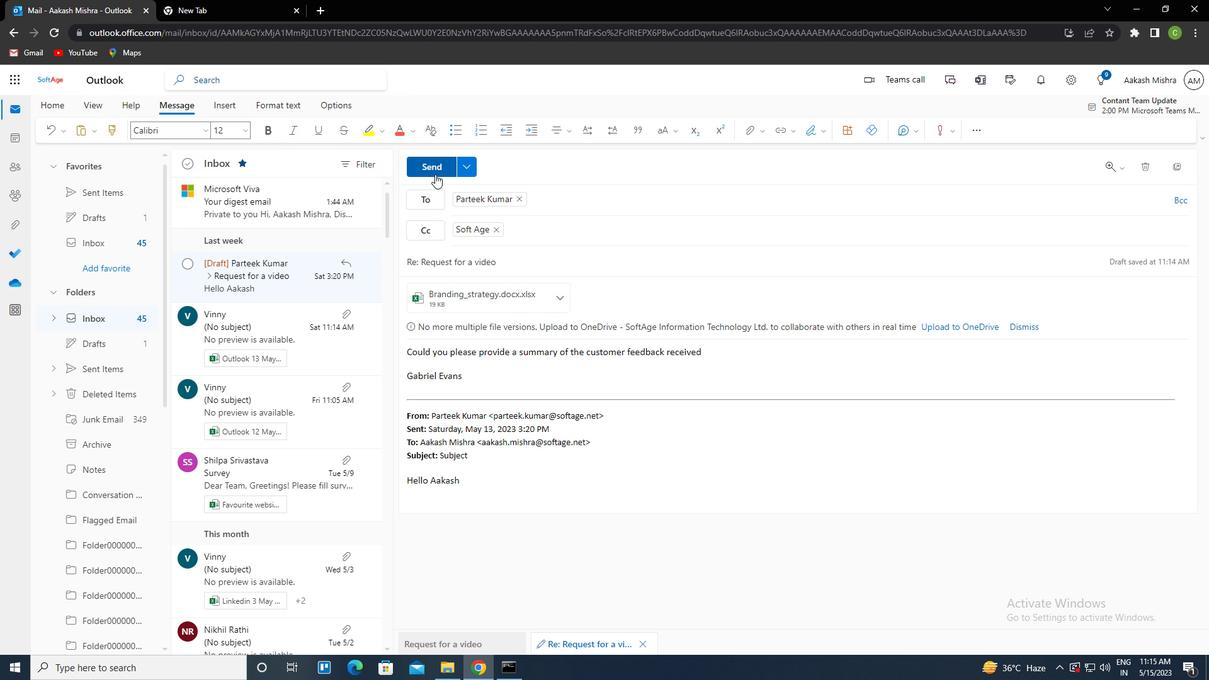 
Action: Mouse pressed left at (440, 169)
Screenshot: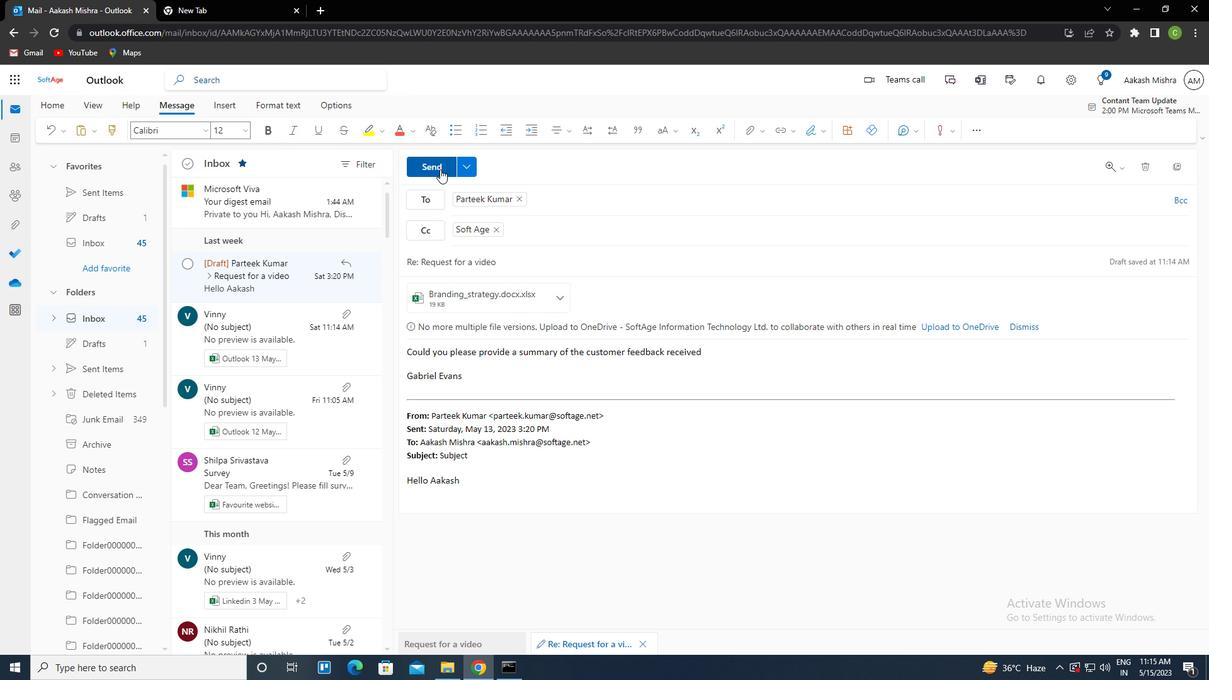 
Action: Mouse moved to (603, 324)
Screenshot: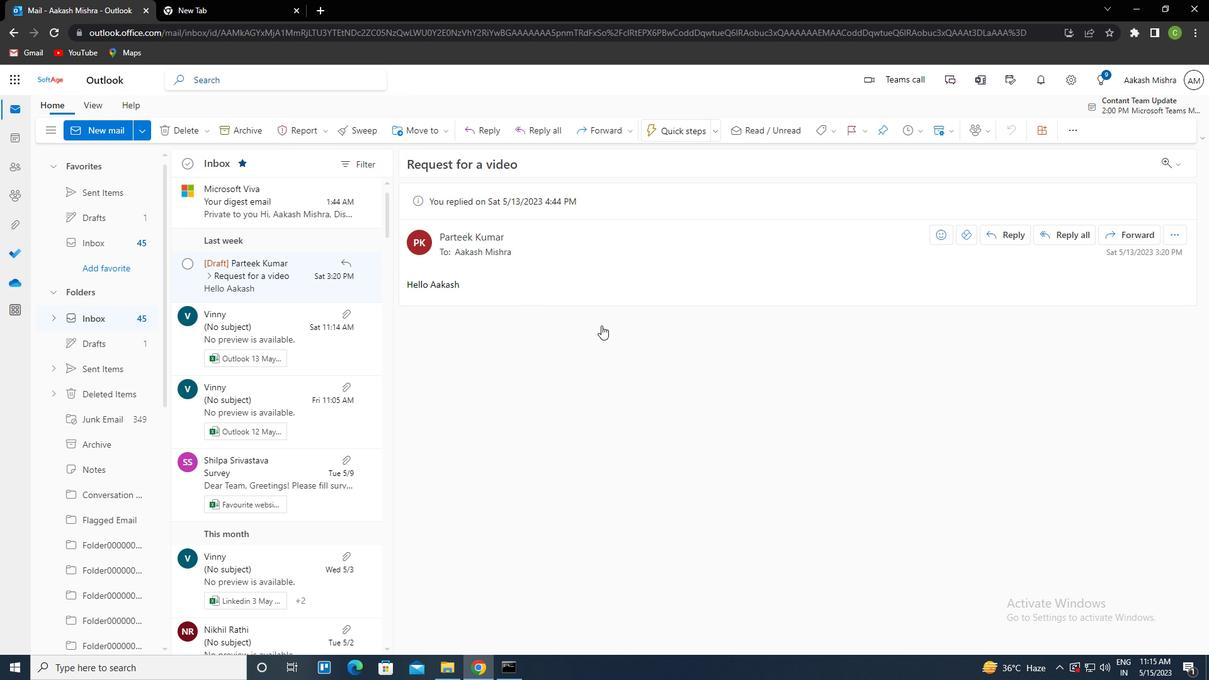 
